 Task: Create in the project ZeroG a sprint 'Warp 9'.
Action: Mouse moved to (193, 50)
Screenshot: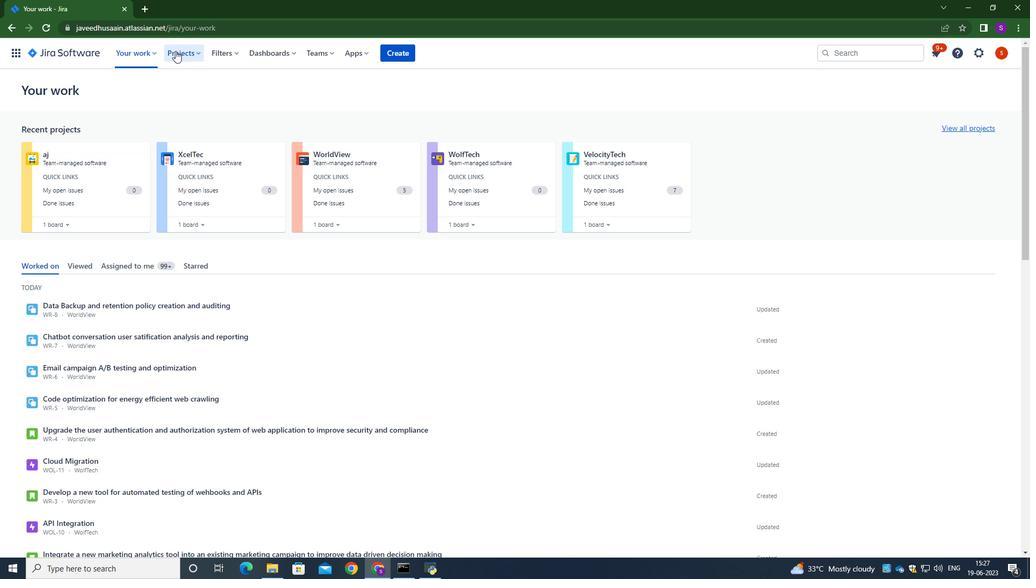 
Action: Mouse pressed left at (193, 50)
Screenshot: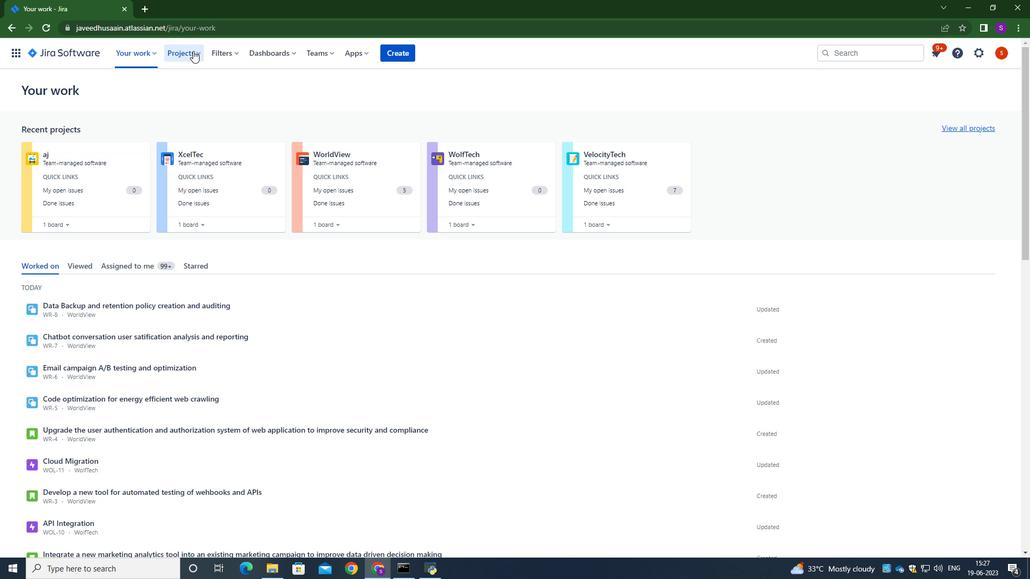 
Action: Mouse moved to (203, 106)
Screenshot: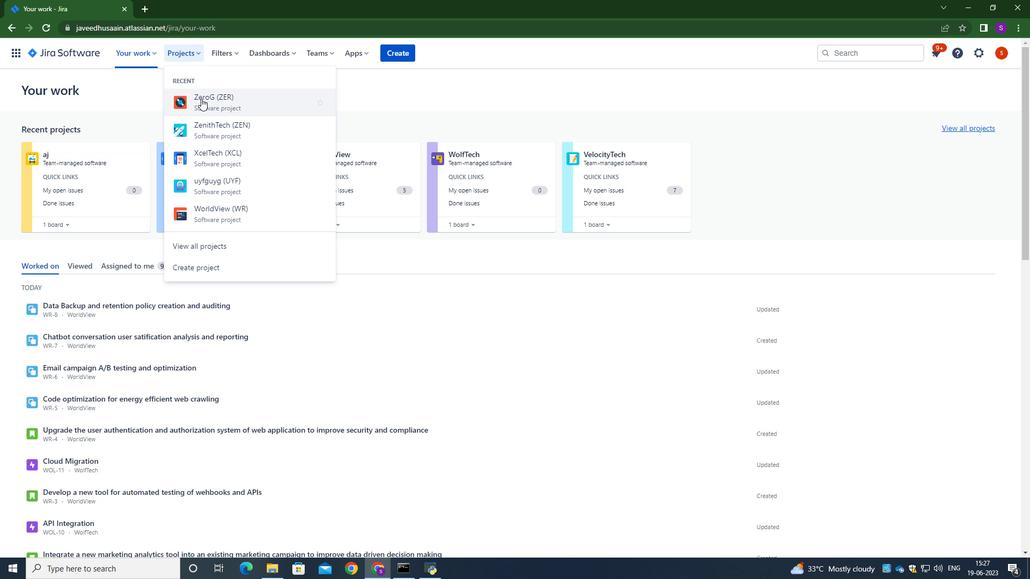 
Action: Mouse pressed left at (203, 106)
Screenshot: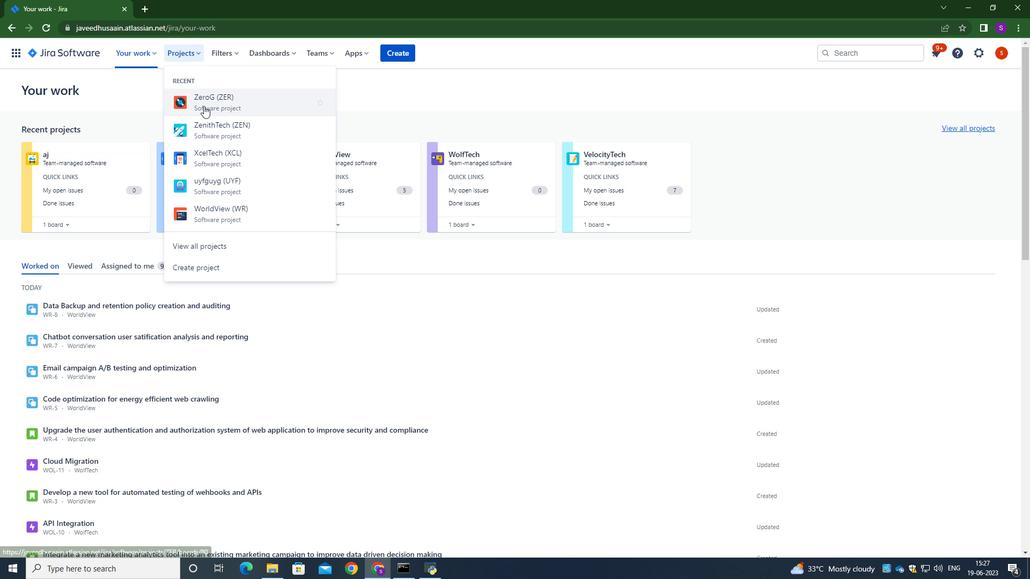
Action: Mouse moved to (76, 169)
Screenshot: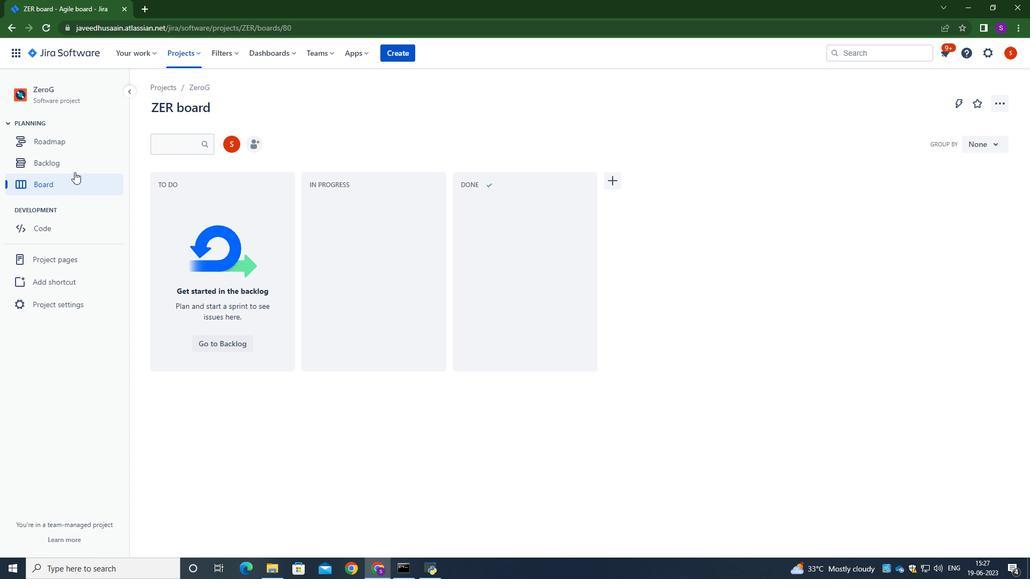 
Action: Mouse pressed left at (76, 169)
Screenshot: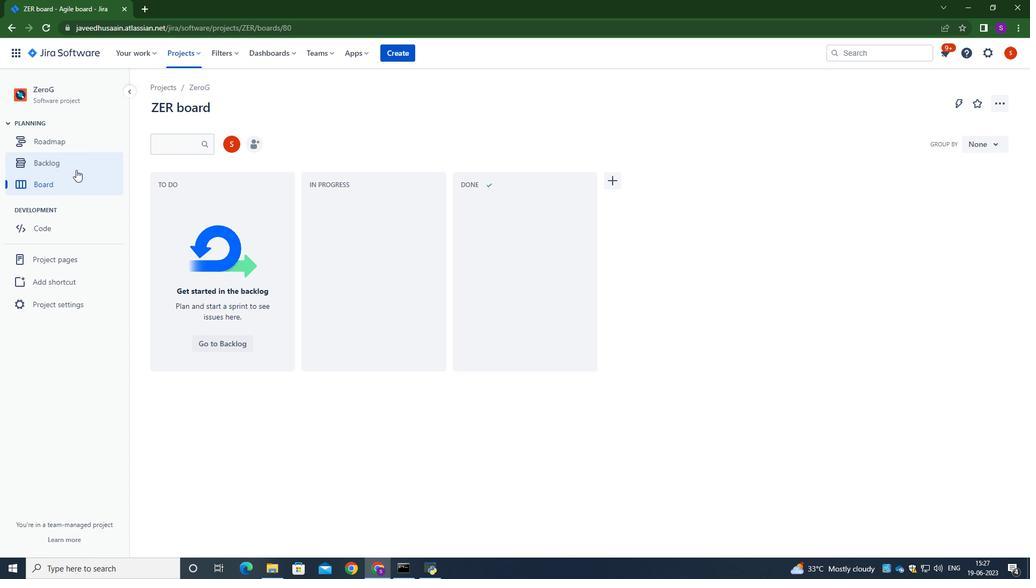 
Action: Mouse moved to (756, 249)
Screenshot: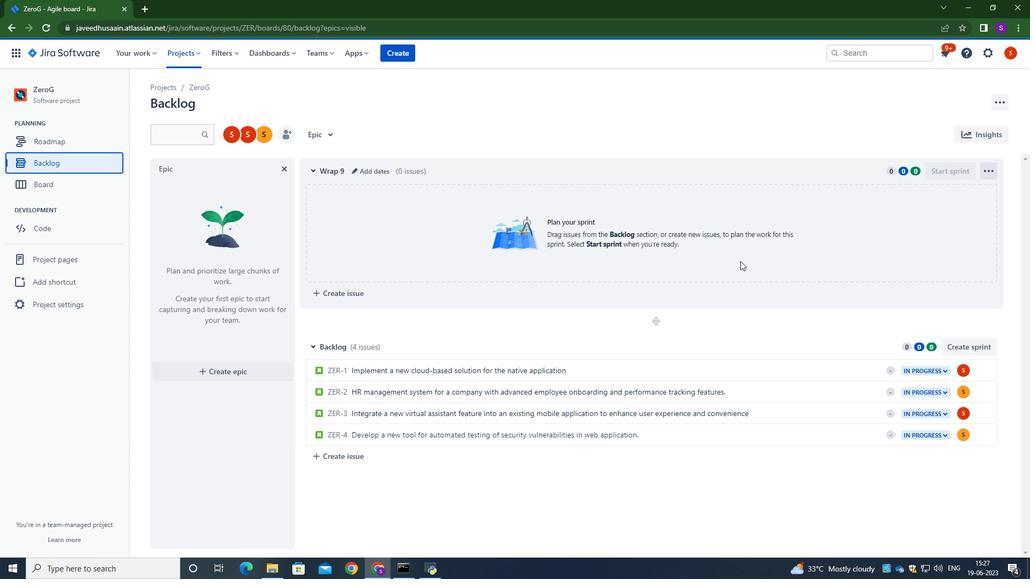 
Action: Mouse scrolled (756, 250) with delta (0, 0)
Screenshot: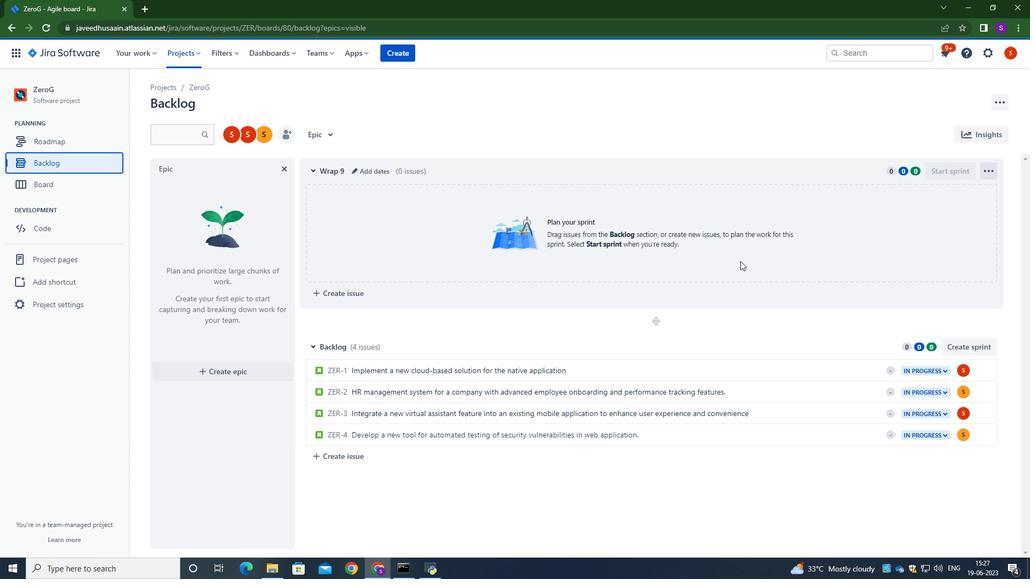 
Action: Mouse moved to (757, 249)
Screenshot: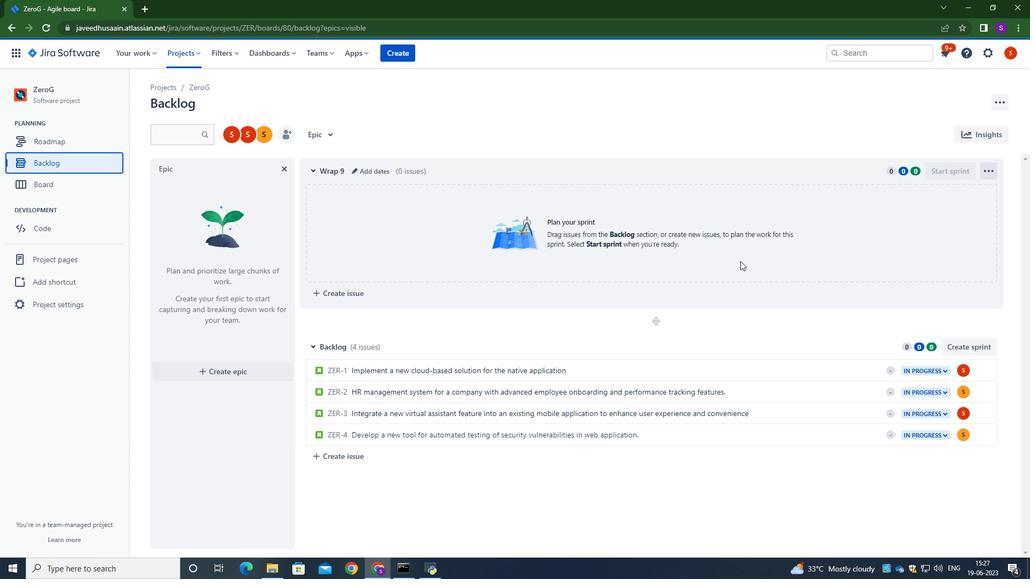 
Action: Mouse scrolled (757, 250) with delta (0, 0)
Screenshot: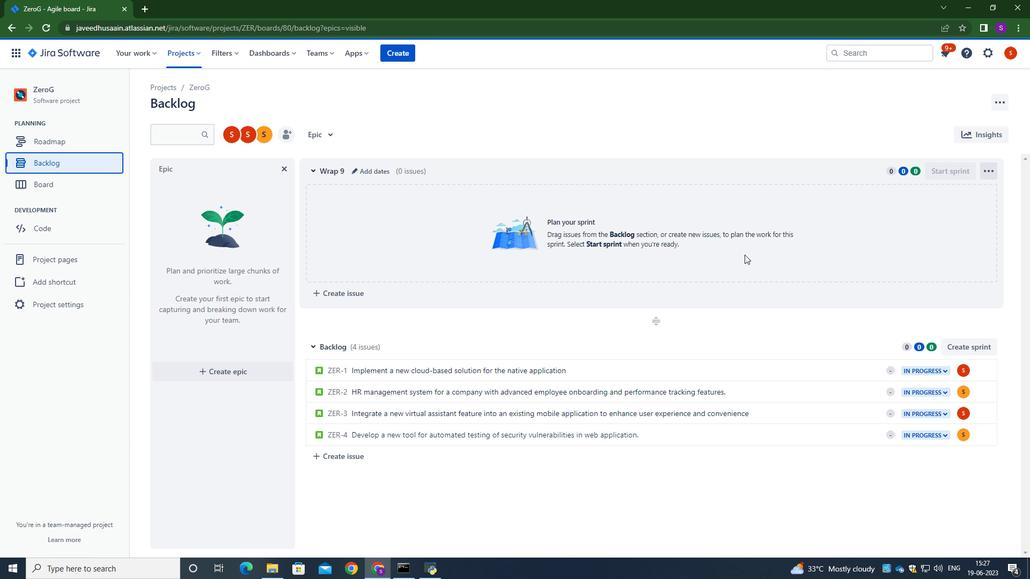 
Action: Mouse scrolled (757, 250) with delta (0, 0)
Screenshot: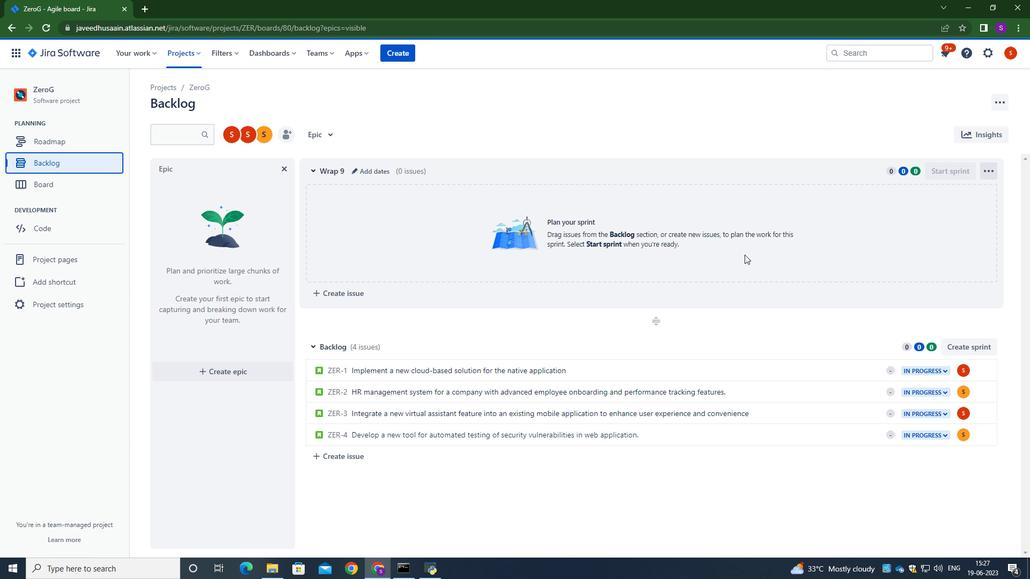 
Action: Mouse moved to (757, 249)
Screenshot: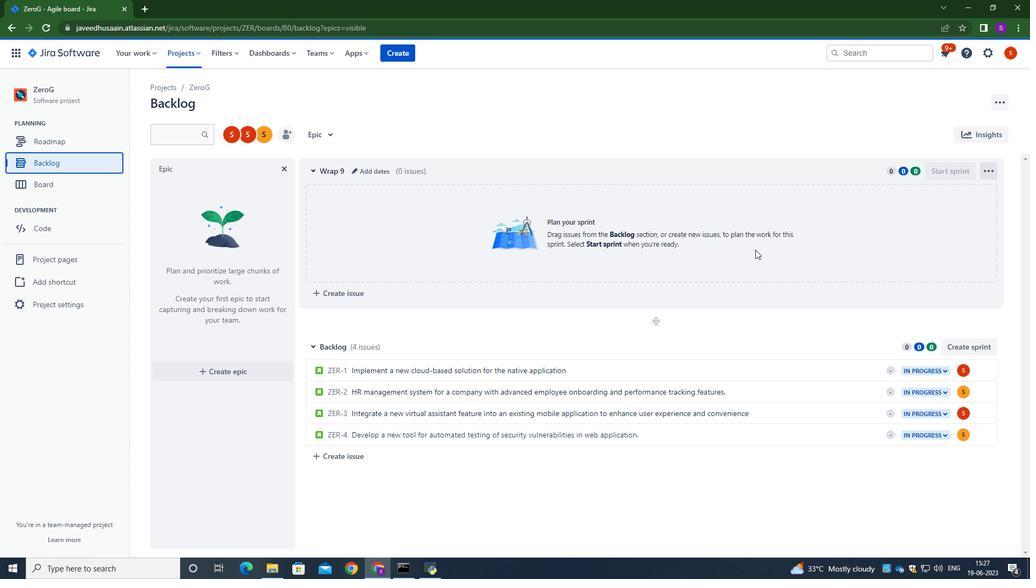 
Action: Mouse scrolled (757, 250) with delta (0, 0)
Screenshot: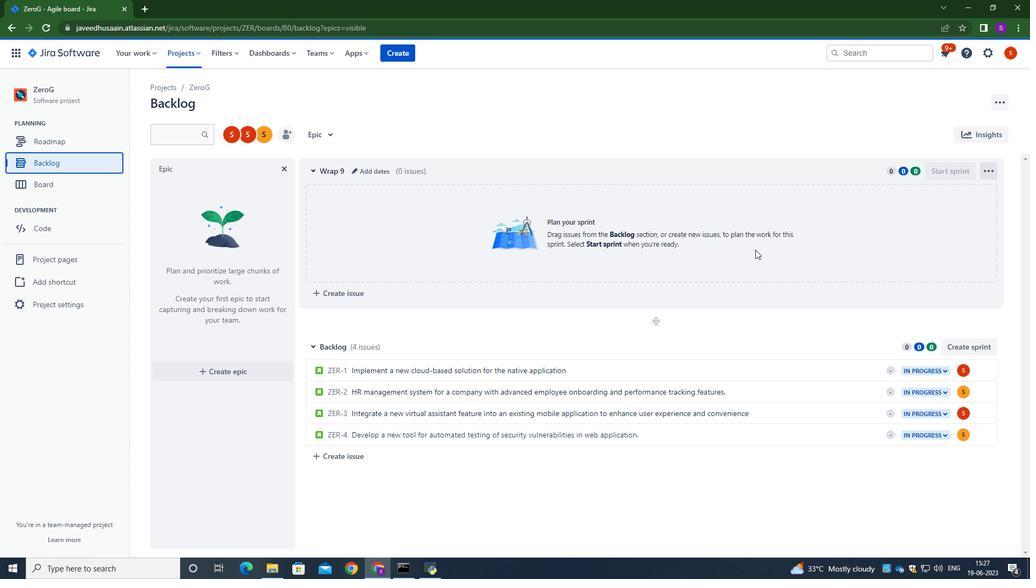 
Action: Mouse moved to (975, 349)
Screenshot: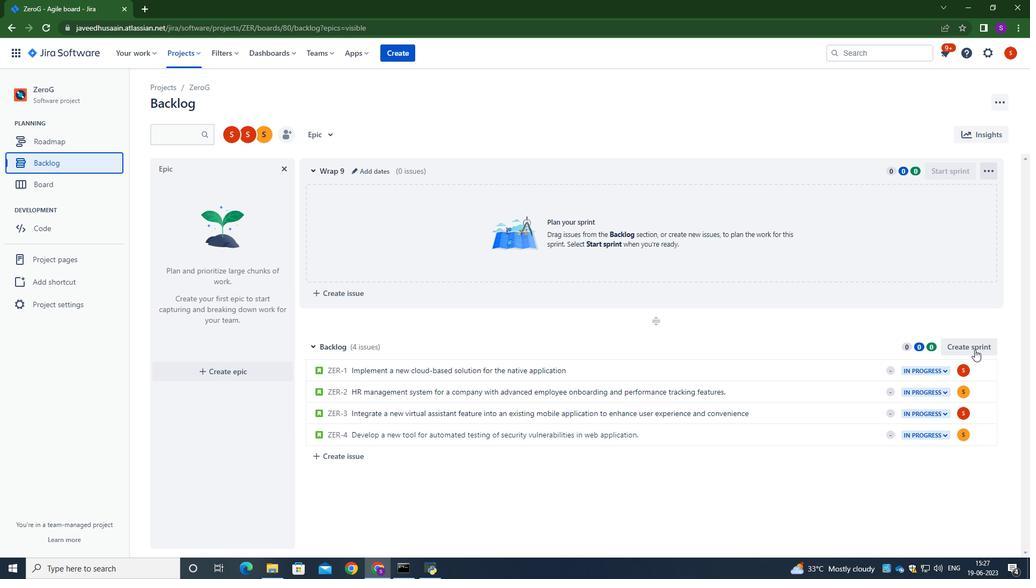 
Action: Mouse pressed left at (975, 349)
Screenshot: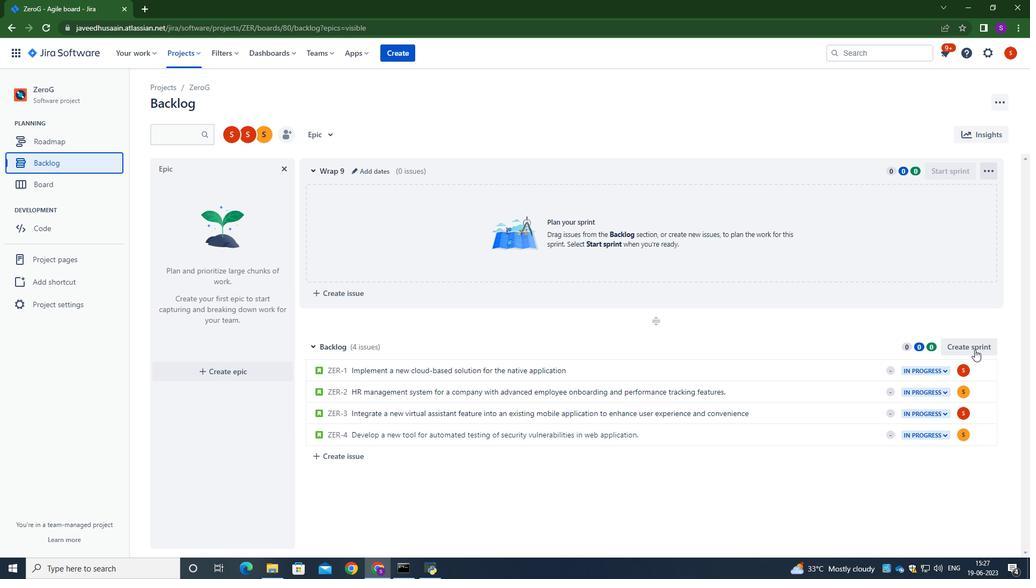 
Action: Mouse moved to (360, 345)
Screenshot: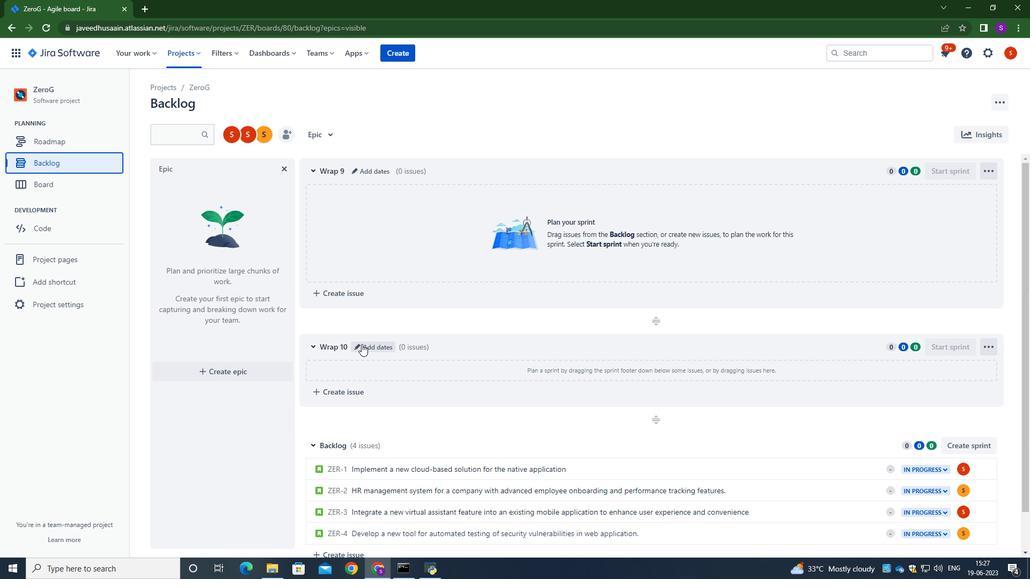 
Action: Mouse pressed left at (360, 345)
Screenshot: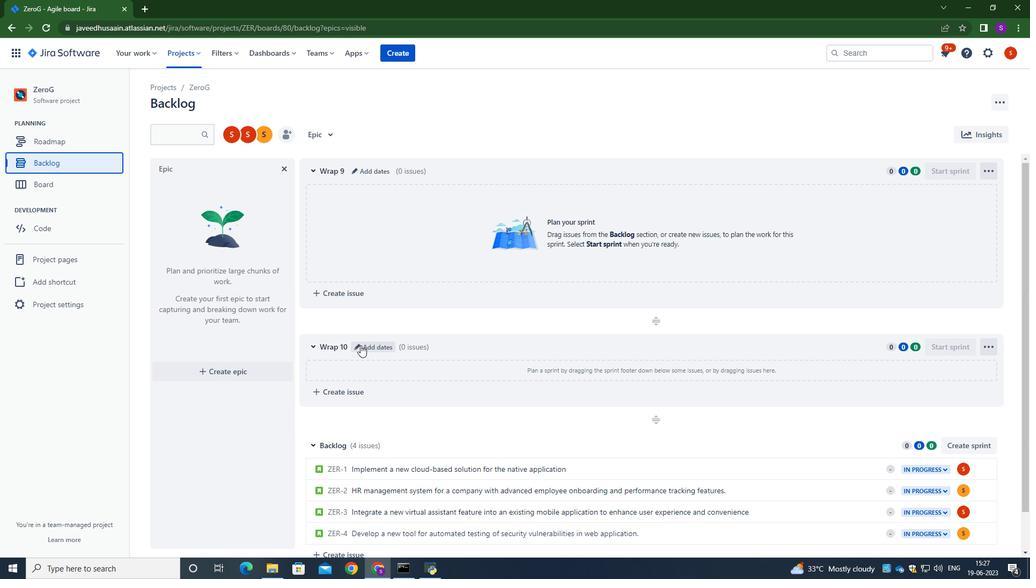 
Action: Mouse moved to (434, 123)
Screenshot: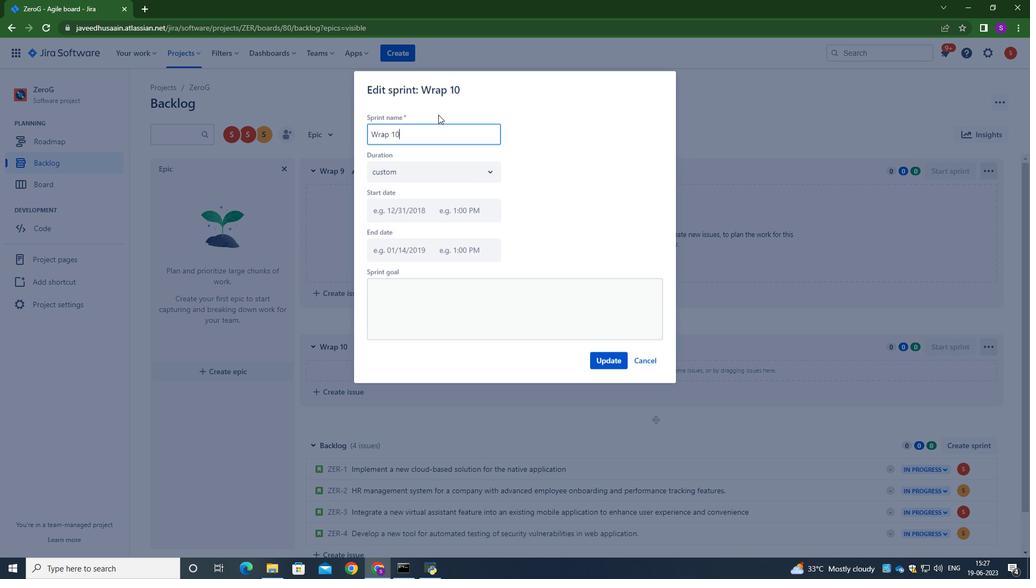 
Action: Key pressed <Key.backspace><Key.backspace><Key.backspace>9<Key.backspace><Key.space>9
Screenshot: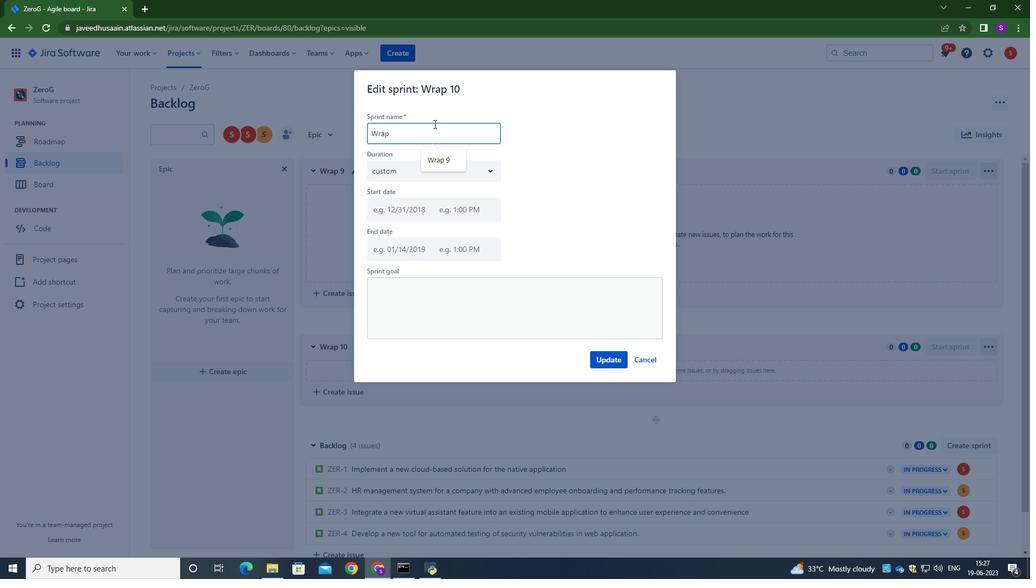 
Action: Mouse moved to (609, 363)
Screenshot: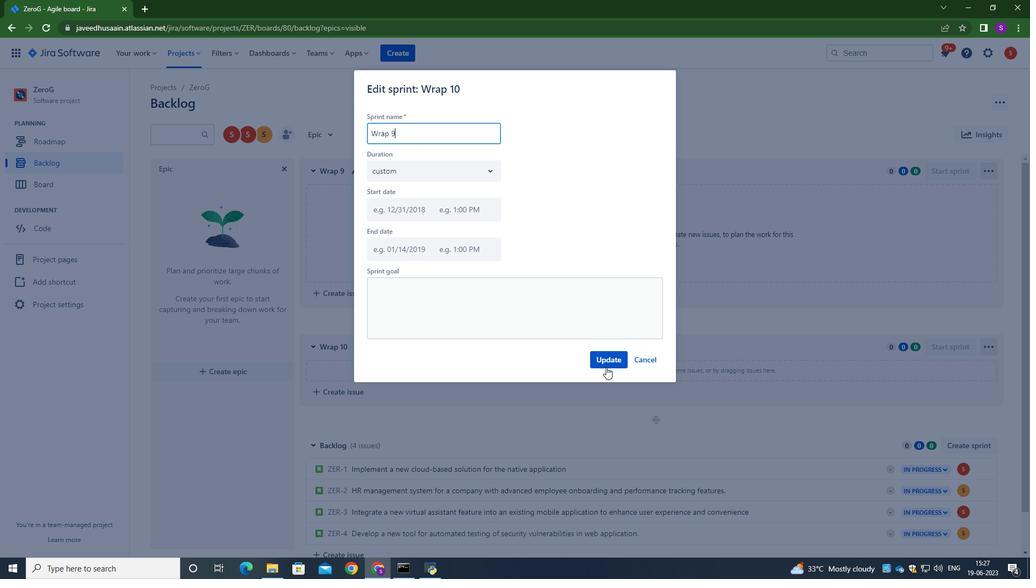 
Action: Mouse pressed left at (609, 363)
Screenshot: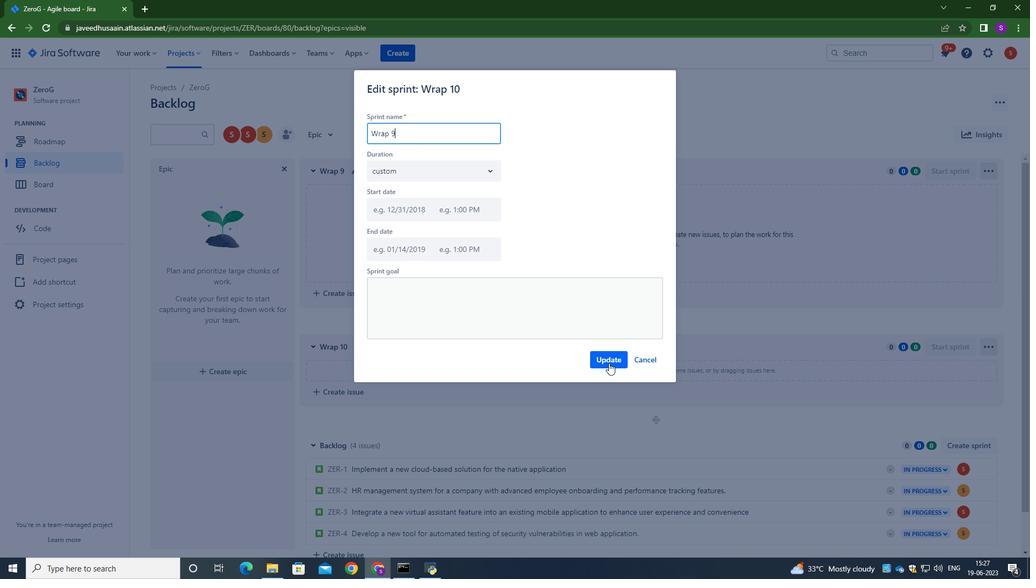 
Action: Mouse moved to (661, 337)
Screenshot: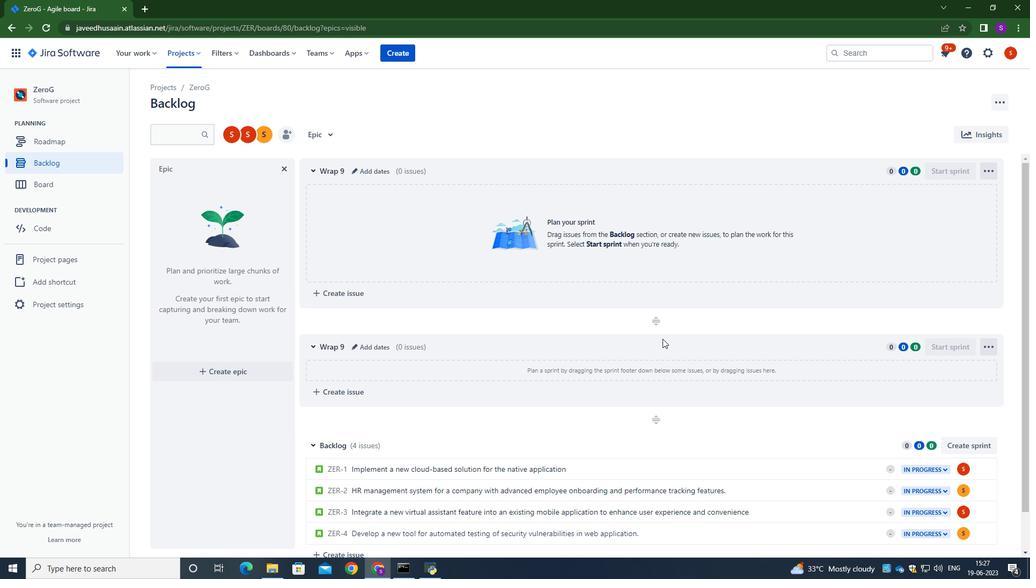 
Action: Mouse scrolled (661, 338) with delta (0, 0)
Screenshot: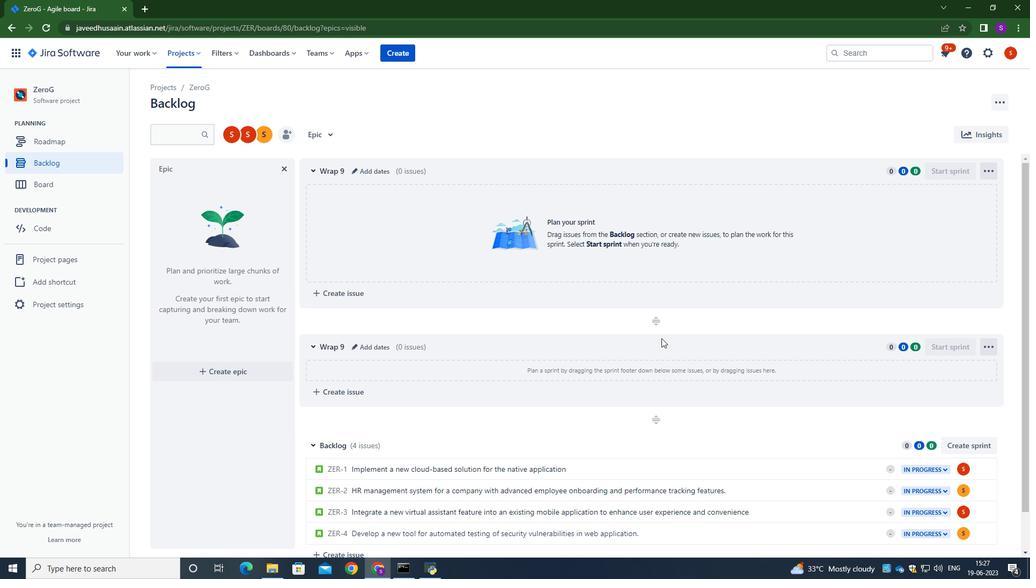 
Action: Mouse scrolled (661, 338) with delta (0, 0)
Screenshot: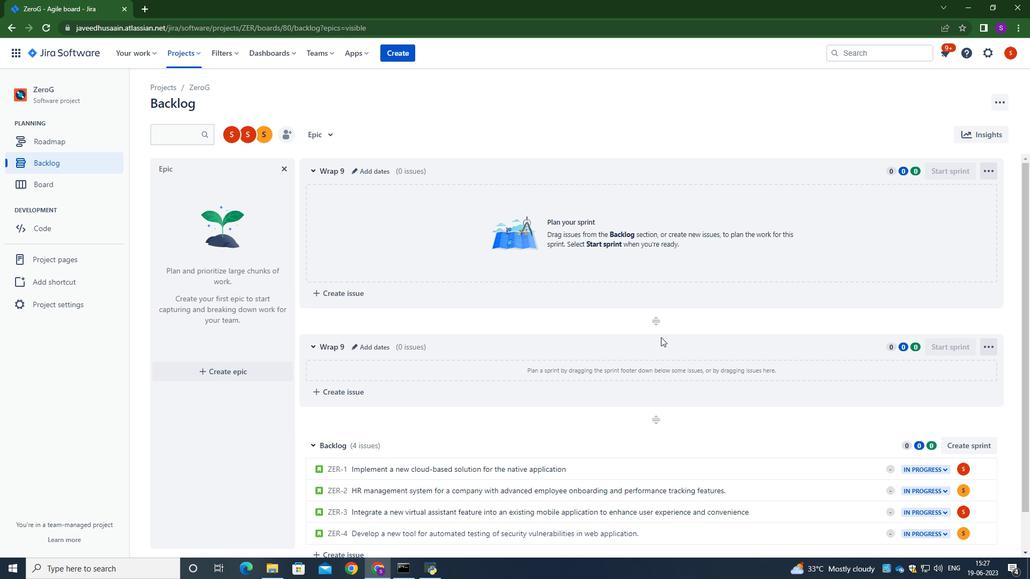 
Action: Mouse scrolled (661, 337) with delta (0, 0)
Screenshot: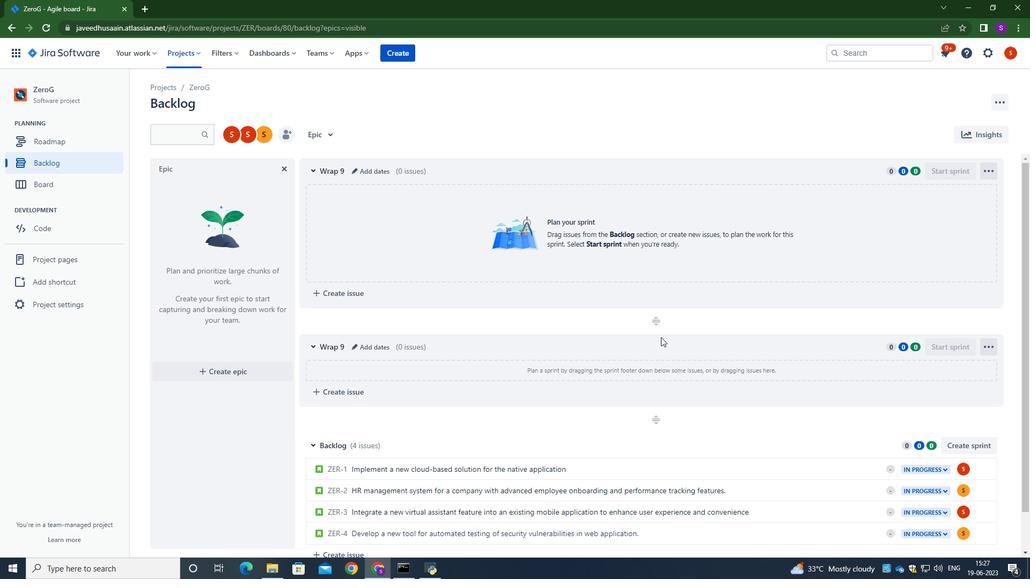 
Action: Mouse scrolled (661, 337) with delta (0, 0)
Screenshot: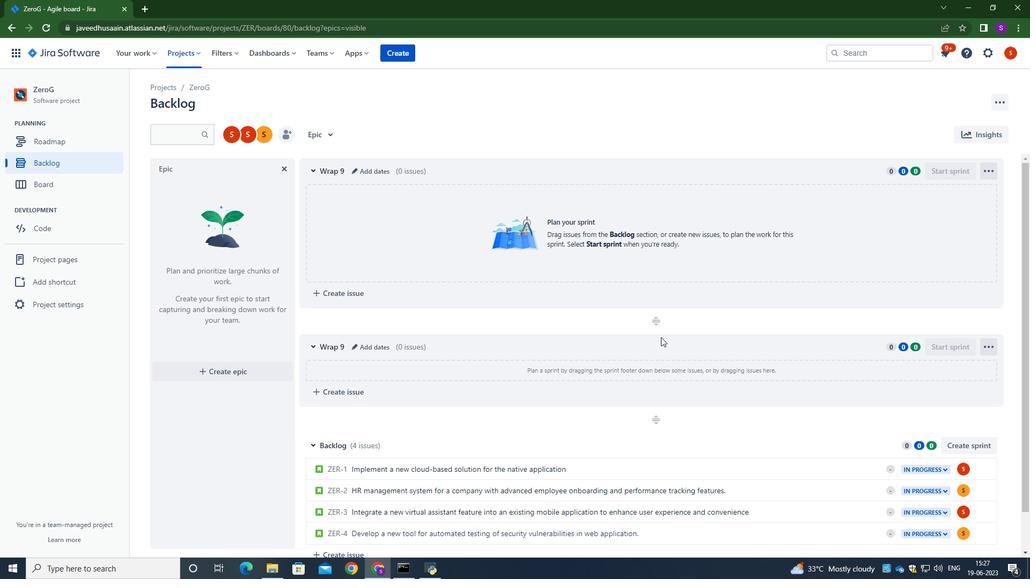
Action: Mouse scrolled (661, 337) with delta (0, 0)
Screenshot: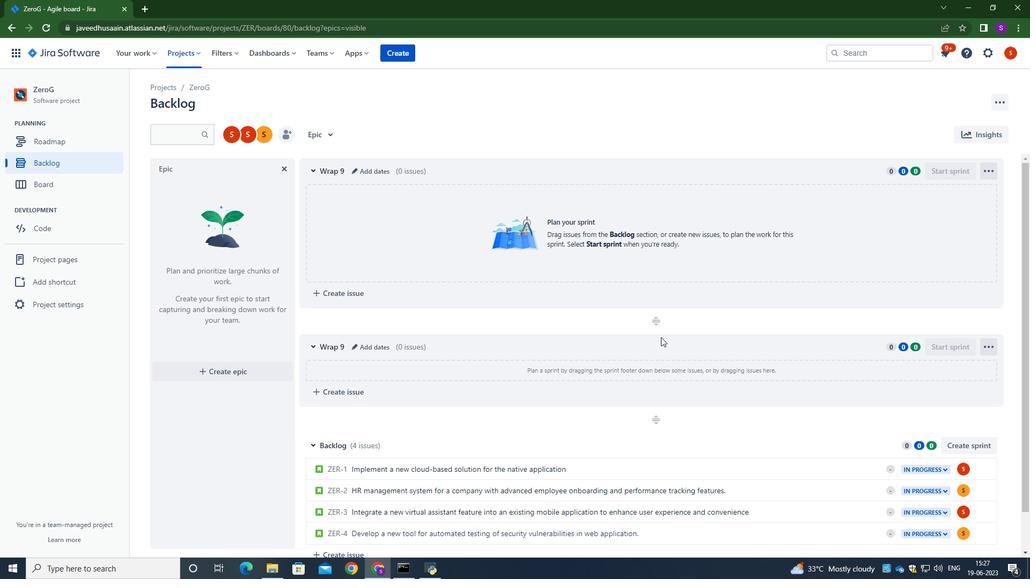 
Action: Mouse scrolled (661, 338) with delta (0, 0)
Screenshot: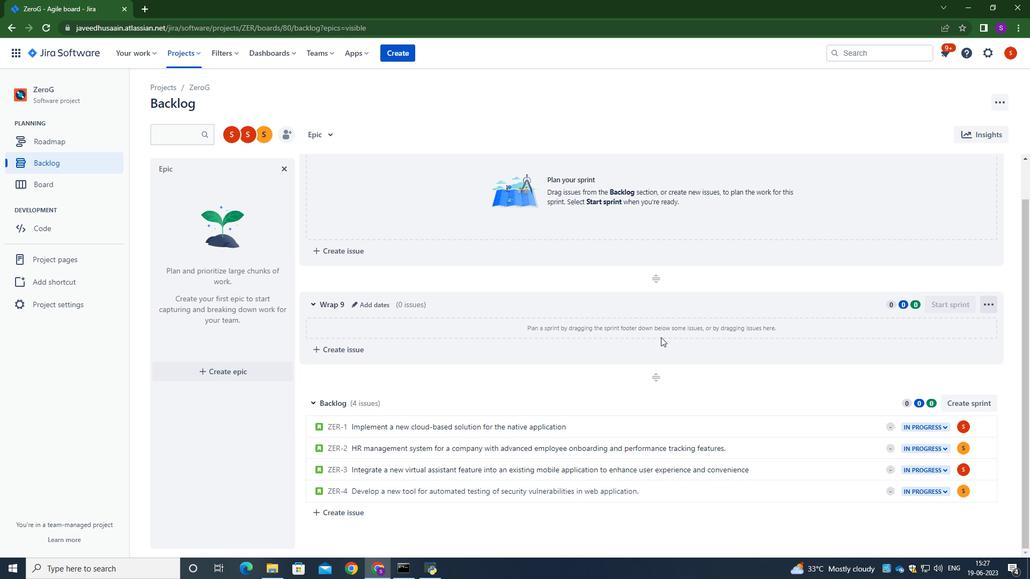 
Action: Mouse scrolled (661, 338) with delta (0, 0)
Screenshot: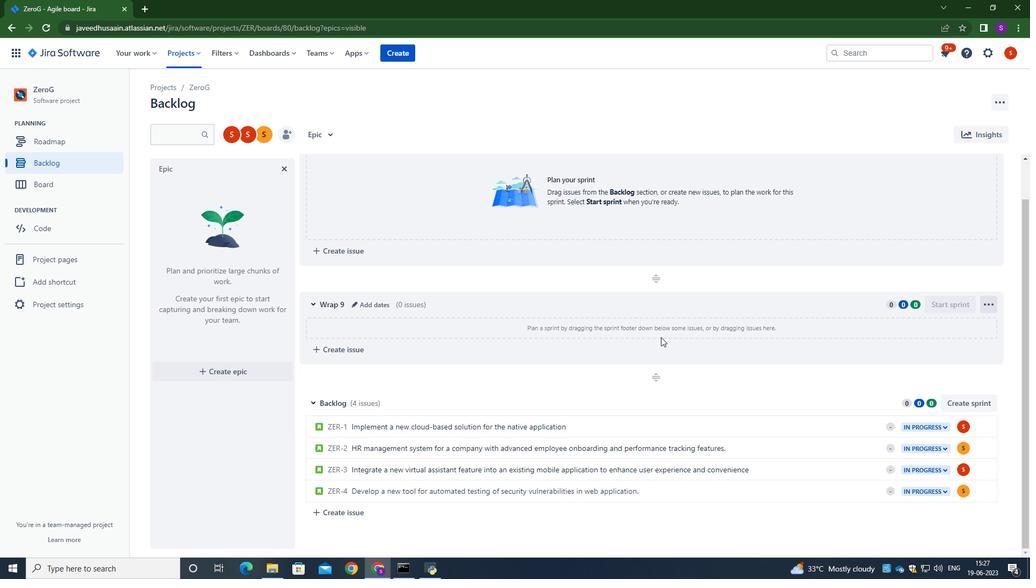 
Action: Mouse scrolled (661, 338) with delta (0, 0)
Screenshot: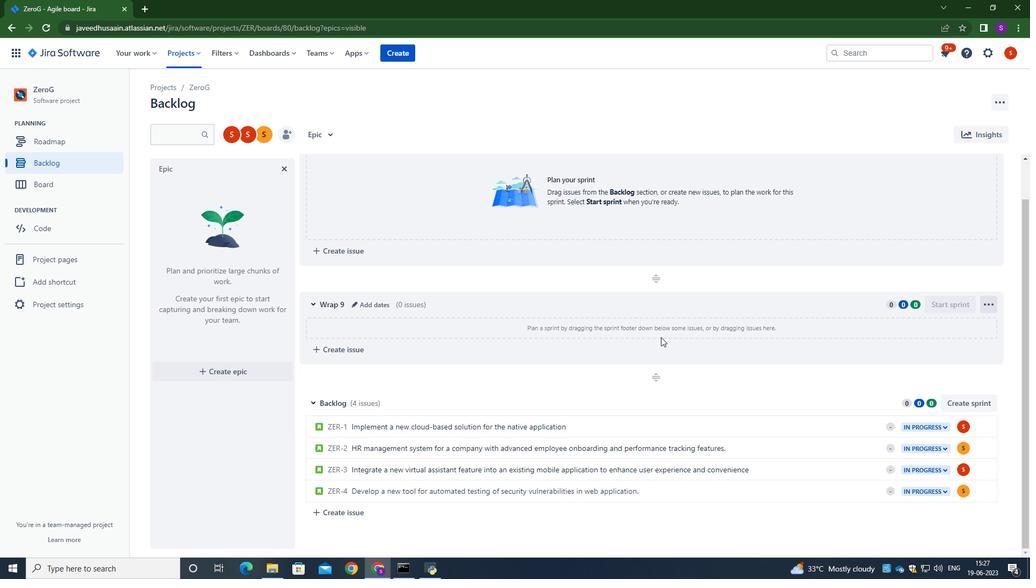 
Action: Mouse scrolled (661, 338) with delta (0, 0)
Screenshot: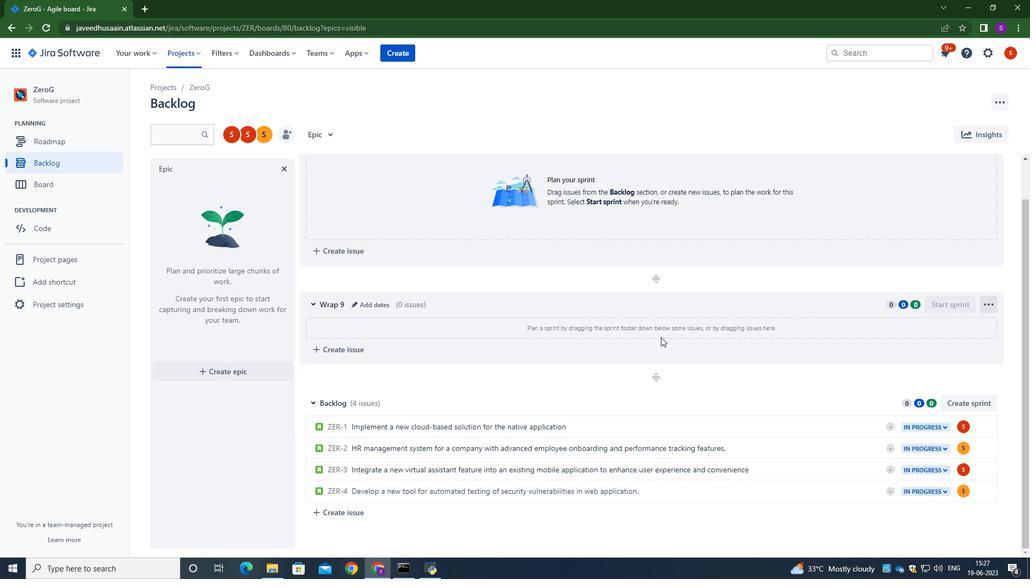 
Action: Mouse scrolled (661, 338) with delta (0, 0)
Screenshot: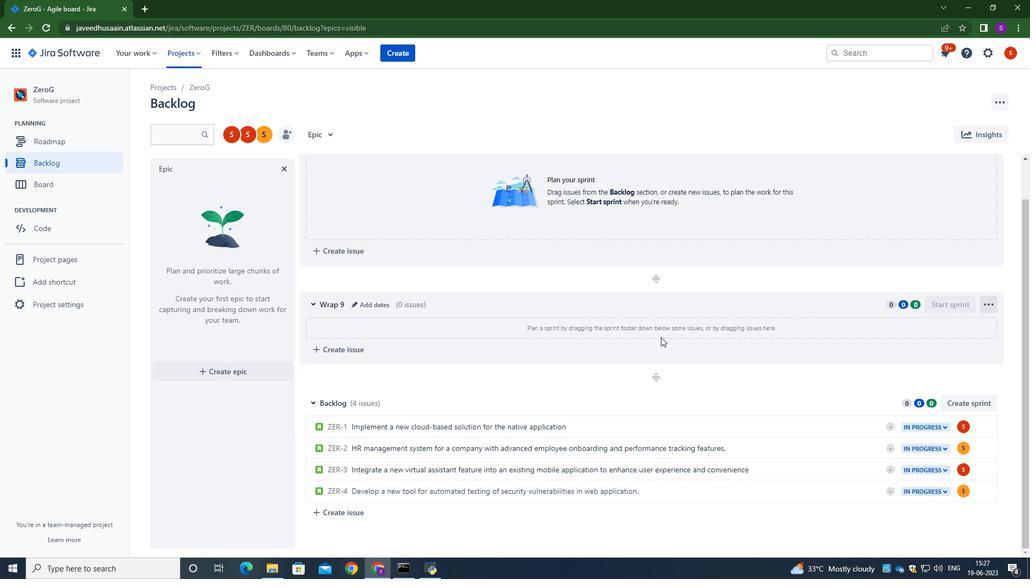 
